 Task: Display the commit that introduced a specific function.
Action: Mouse moved to (74, 63)
Screenshot: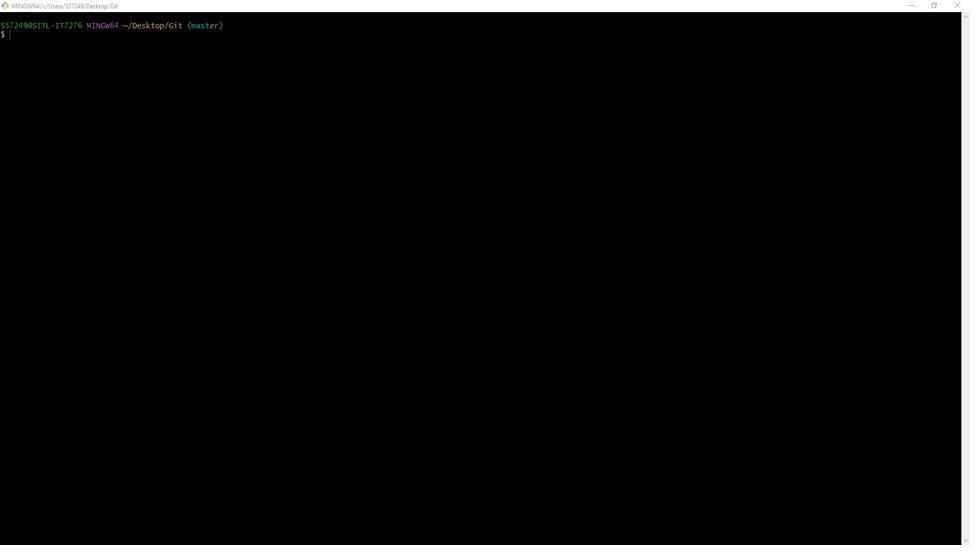 
Action: Mouse pressed left at (74, 63)
Screenshot: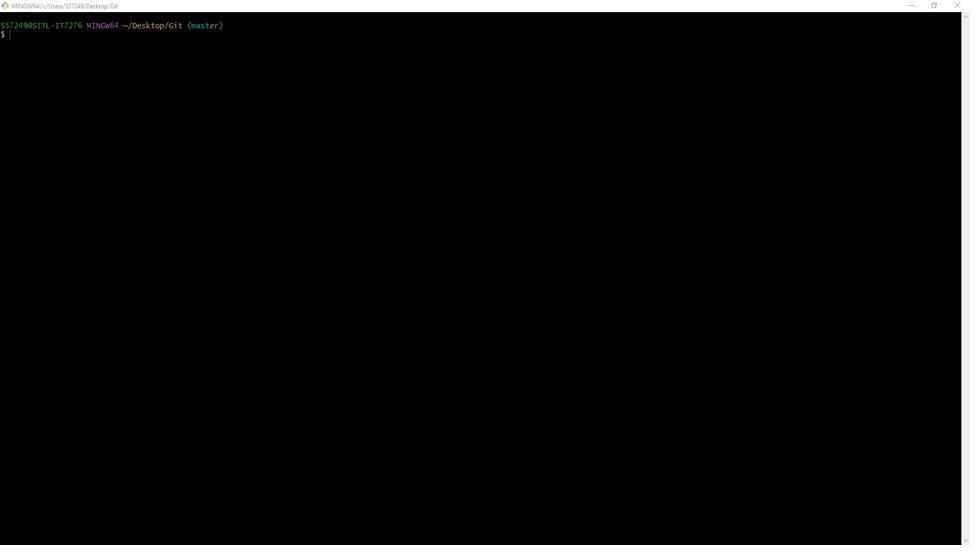 
Action: Mouse moved to (97, 45)
Screenshot: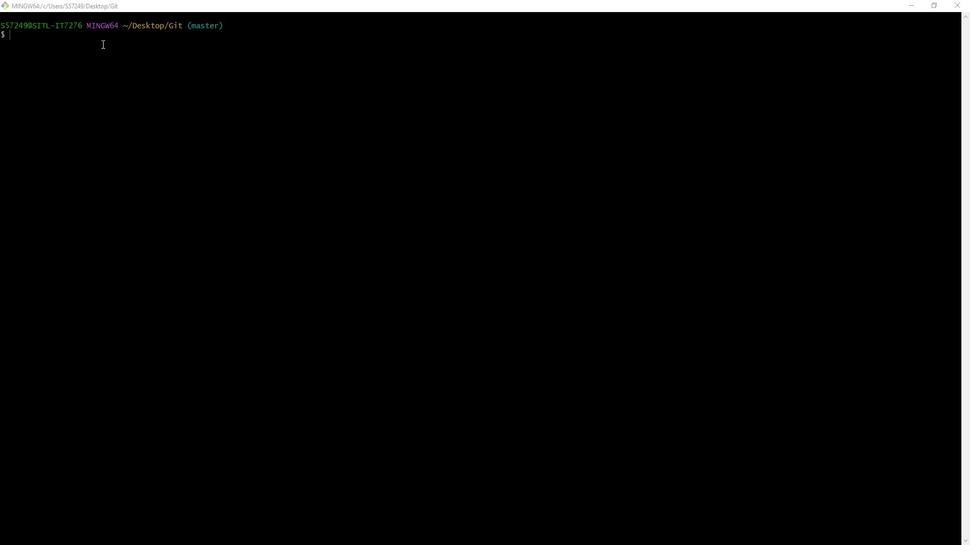 
Action: Mouse pressed left at (97, 45)
Screenshot: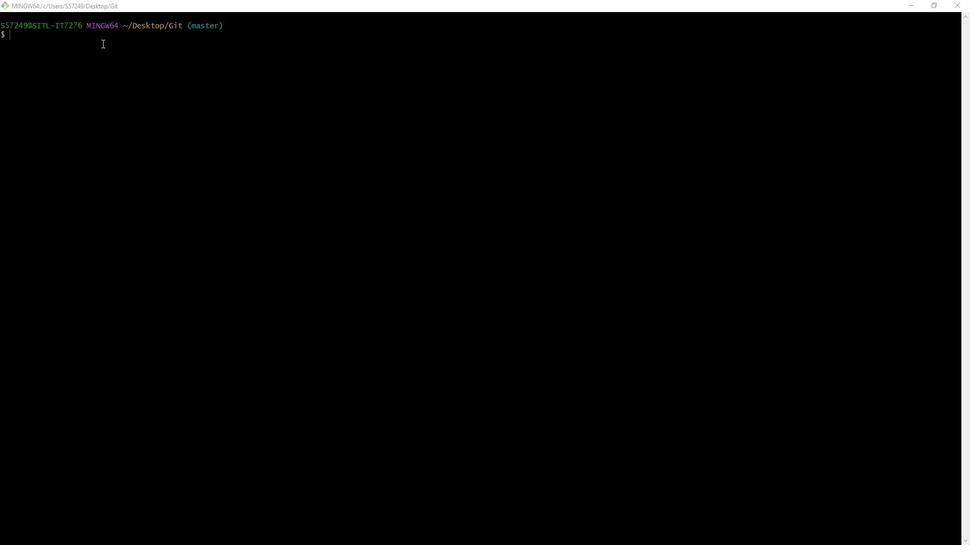 
Action: Key pressed ls<Key.enter>cd<Key.space><Key.shift><Key.shift><Key.shift><Key.shift><Key.shift>Light<Key.shift>Box<Key.shift>_<Key.shift>Gallery<Key.enter>ls<Key.enter>cd<Key.space>..<Key.enter>cd<Key.space><Key.shift>Amazoff<Key.enter>ls<Key.enter>cd<Key.space>src<Key.enter>ls<Key.enter>cd<Key.space>main<Key.enter>ls<Key.enter>cd<Key.space>java<Key.enter>ls<Key.enter>cd<Key.space>com<Key.enter>ls<Key.enter>cd<Key.space><Key.shift>Amazoff<Key.enter>ls<Key.enter>cd<Key.space>amazoff<Key.enter>ls<Key.enter>cd<Key.space><Key.shift><Key.shift><Key.shift><Key.shift><Key.shift><Key.shift><Key.shift><Key.shift><Key.shift><Key.shift><Key.shift><Key.shift>Co<Key.backspace><Key.backspace><Key.backspace><Key.space><Key.shift>Service<Key.enter>ls<Key.enter>vim<Key.space><Key.shift><Key.shift><Key.shift><Key.shift><Key.shift><Key.shift><Key.shift><Key.shift><Key.shift><Key.shift><Key.shift>Customer<Key.shift><Key.shift><Key.shift><Key.shift><Key.shift><Key.shift><Key.shift><Key.shift><Key.shift><Key.shift><Key.shift><Key.shift><Key.shift><Key.shift><Key.shift><Key.shift>Service.java<Key.enter><Key.esc><Key.shift_r>:wq<Key.enter>git<Key.space>log<Key.space>-p<Key.space>-<Key.shift>S''<Key.left>add<Key.shift>Customer<Key.shift_r><Key.shift_r><Key.shift_r><Key.shift_r><Key.shift_r><Key.shift_r><Key.shift_r><Key.shift_r><Key.shift_r><Key.shift_r><Key.shift_r><Key.shift_r><Key.shift_r><Key.shift_r><Key.shift_r><Key.shift_r><Key.shift_r><Key.shift_r><Key.shift_r><Key.shift_r><Key.shift_r><Key.shift_r><Key.shift_r><Key.shift_r><Key.shift_r><Key.shift_r><Key.shift_r><Key.shift_r>(<Key.shift_r>)<Key.right><Key.space>--<Key.space><Key.shift>Customer<Key.shift>Service.java<Key.enter>v<Key.backspace>cat<Key.space><Key.shift>Customer<Key.shift><Key.shift><Key.shift><Key.shift><Key.shift><Key.shift><Key.shift><Key.shift><Key.shift>Service.java<Key.enter>git<Key.space>log<Key.space>-p<Key.space>-<Key.shift>S''<Key.left>add<Key.shift>Customer<Key.shift>()<Key.left><Key.shift>Customer<Key.shift>Request<Key.shift><Key.shift>DTO<Key.space>customer<Key.shift>Request<Key.shift>DTO<Key.right><Key.right><Key.space>--<Key.space><Key.shift>C<Key.backspace>''<Key.left><Key.shift_r><Key.shift_r><Key.shift_r><Key.shift_r><Key.shift_r><Key.shift_r><Key.shift_r><Key.shift_r><Key.shift_r><Key.shift_r><Key.shift_r><Key.shift_r><Key.shift_r>*.java<Key.enter>
Screenshot: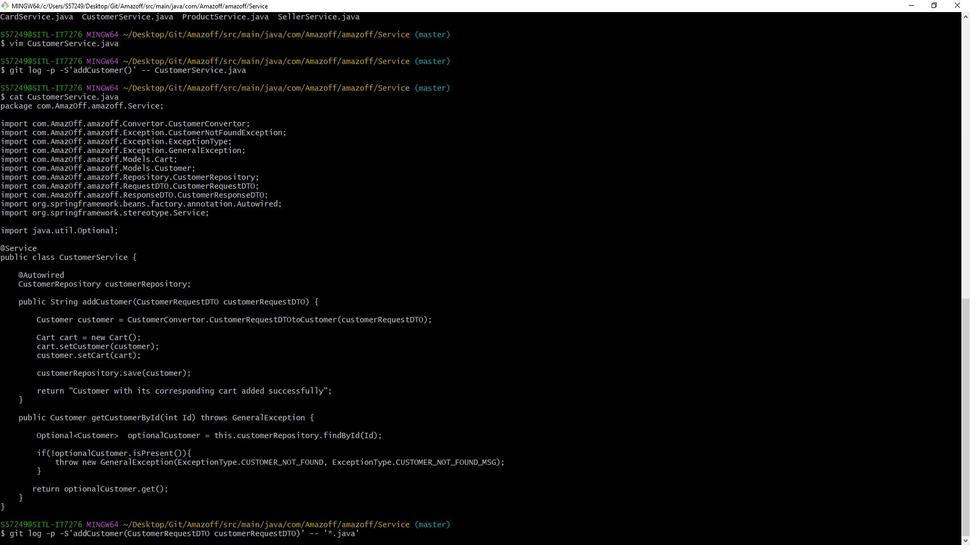 
Action: Mouse moved to (11, 80)
Screenshot: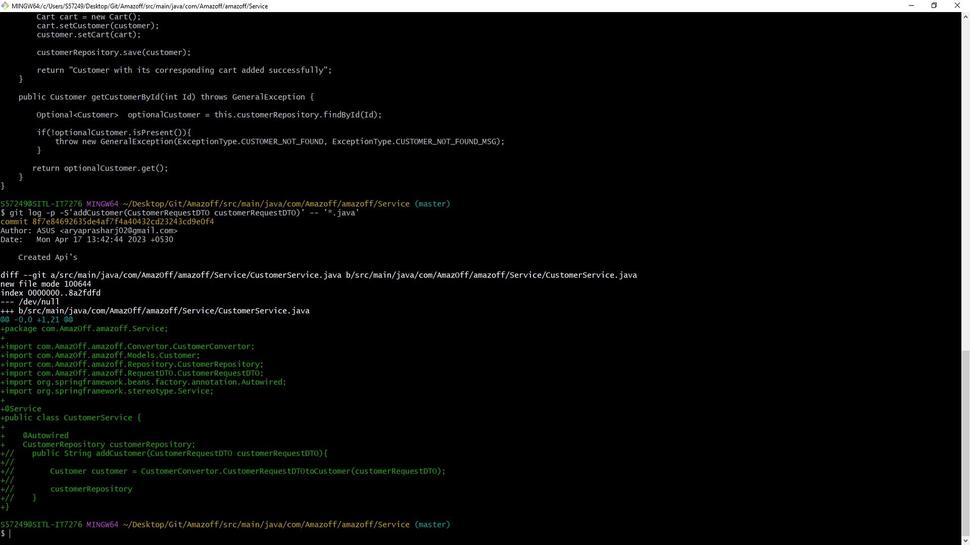 
Action: Mouse pressed left at (11, 80)
Screenshot: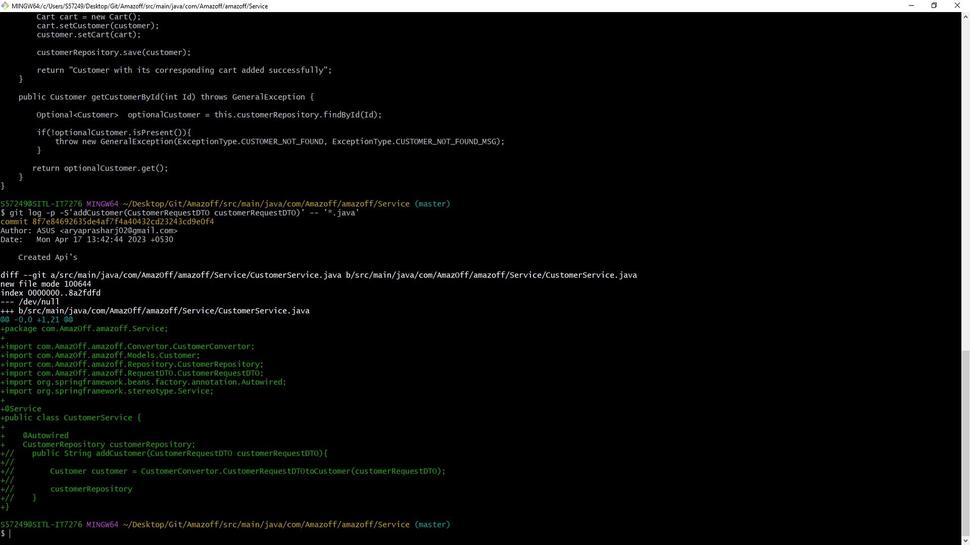 
Action: Mouse moved to (16, 77)
Screenshot: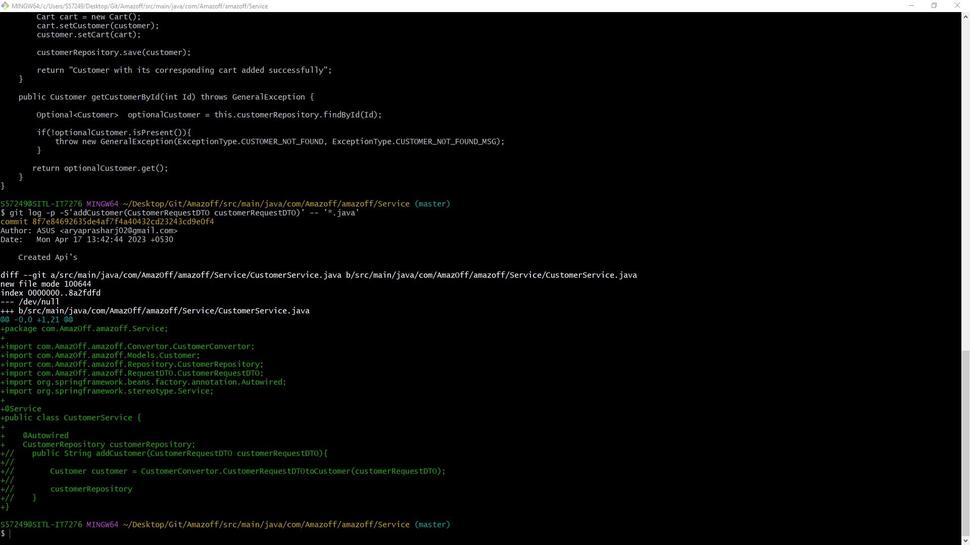 
Action: Mouse pressed left at (16, 77)
Screenshot: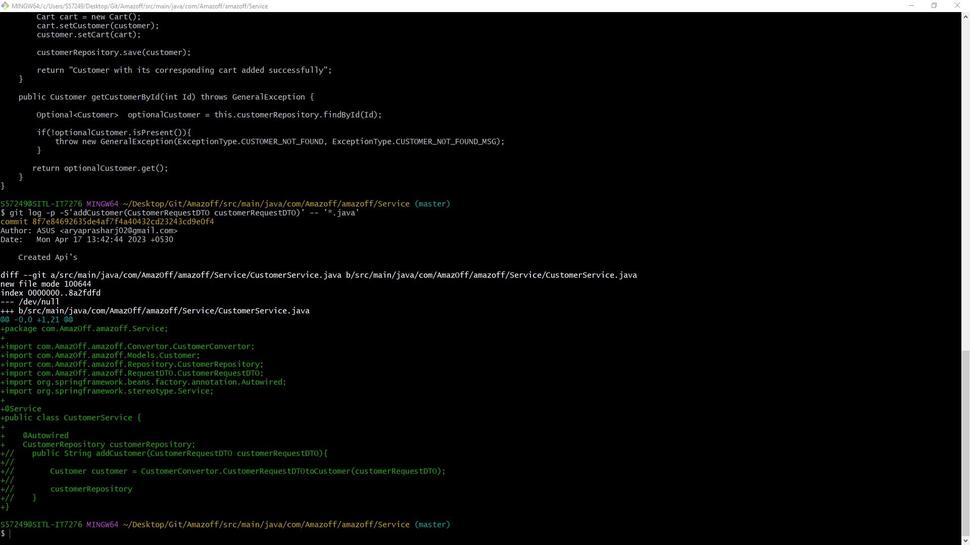 
Action: Mouse moved to (31, 62)
Screenshot: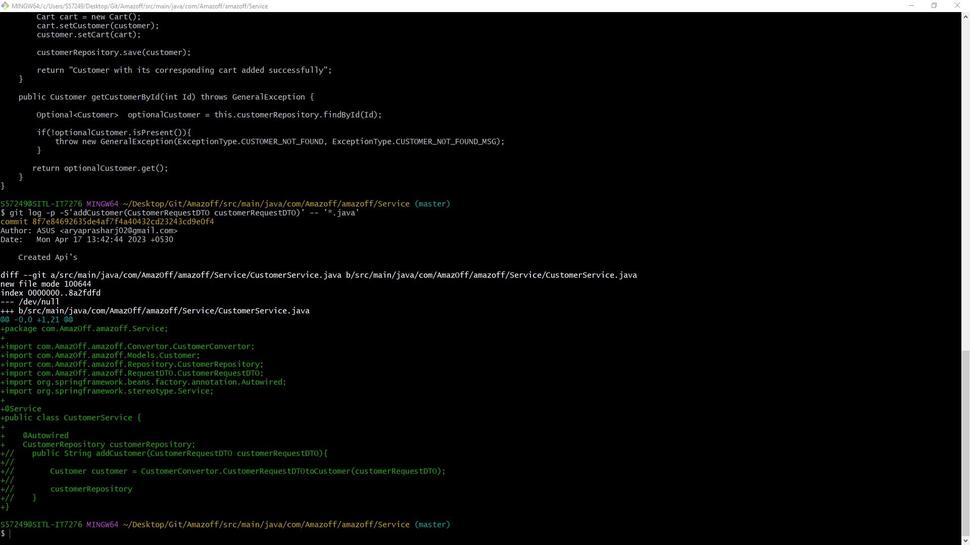 
Action: Mouse pressed left at (31, 62)
Screenshot: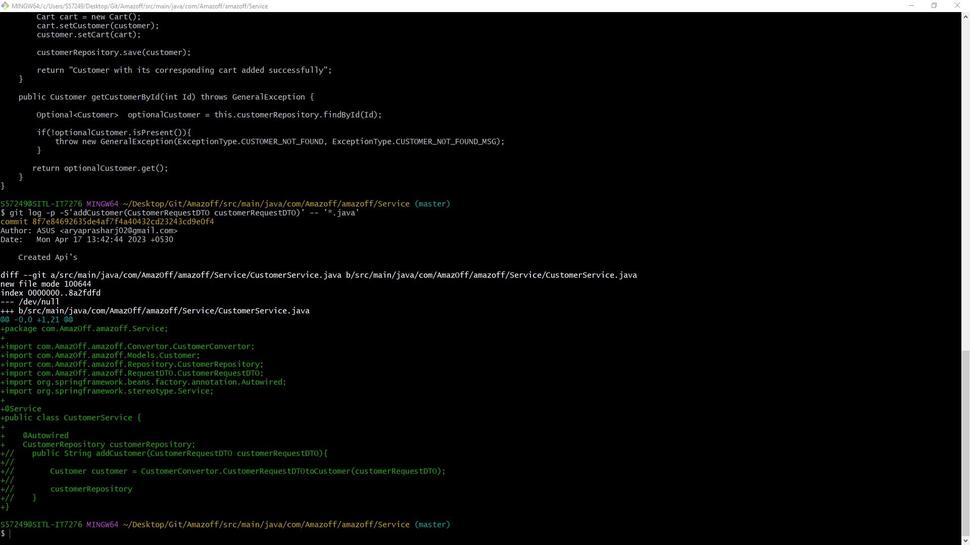 
